 Task: Select arts and culture as the cause.
Action: Mouse moved to (964, 87)
Screenshot: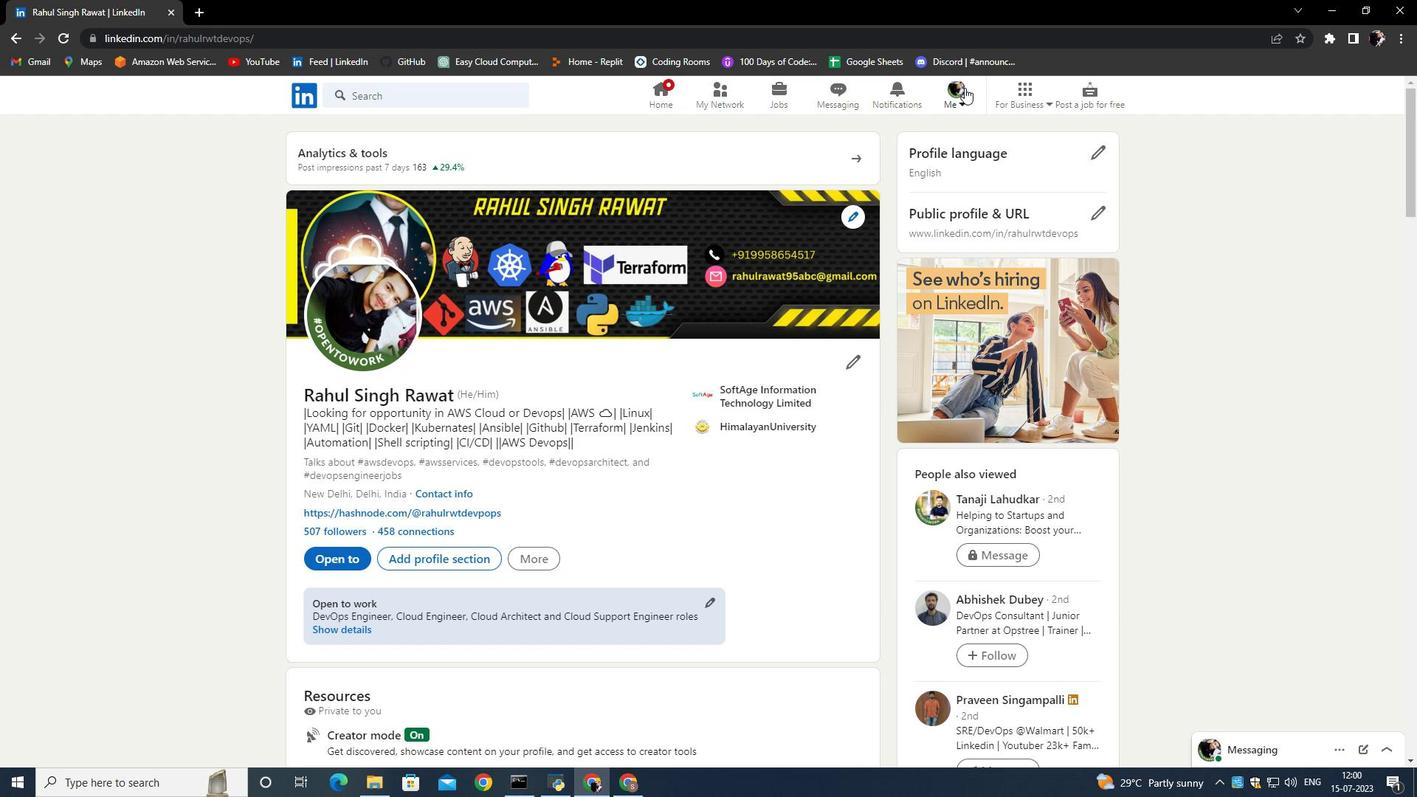 
Action: Mouse pressed left at (964, 87)
Screenshot: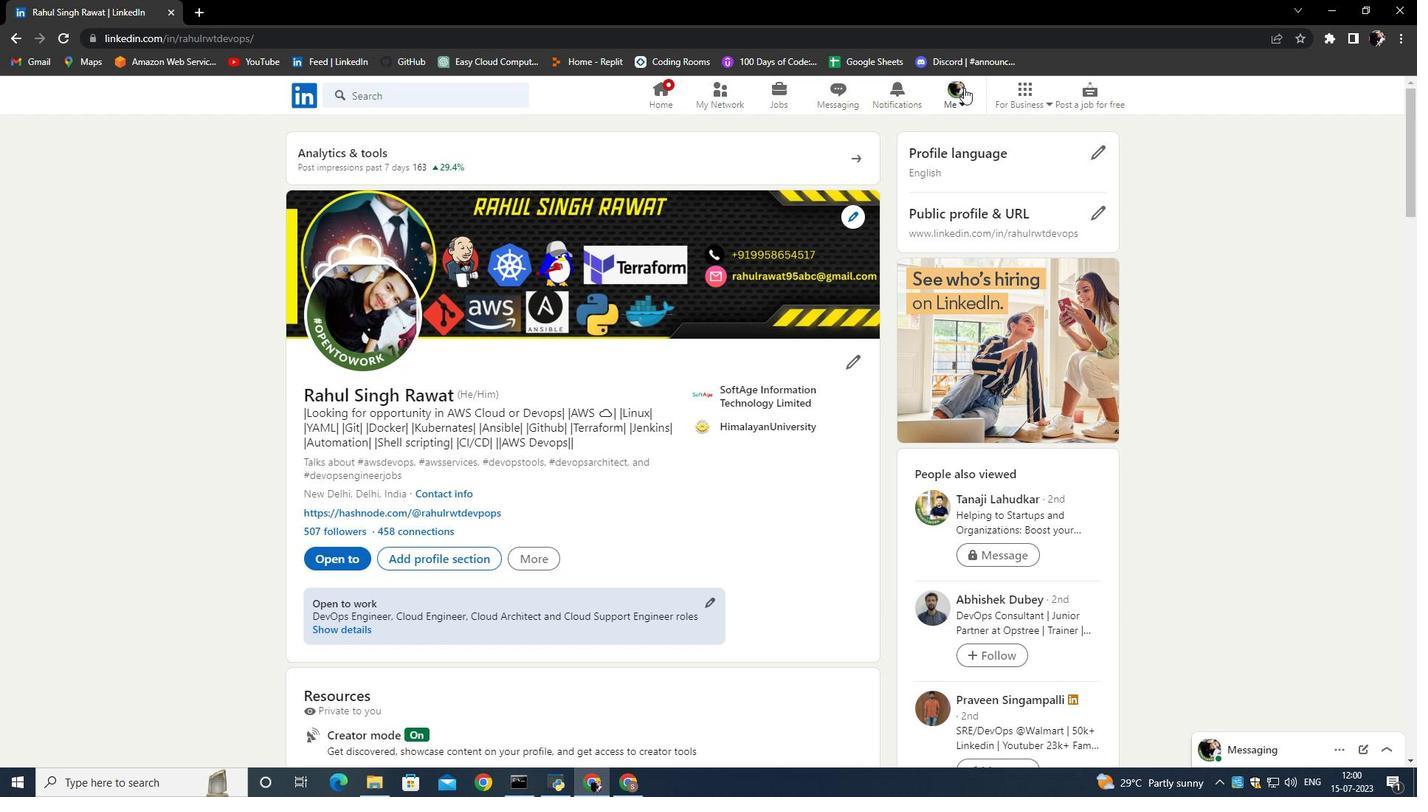 
Action: Mouse moved to (807, 217)
Screenshot: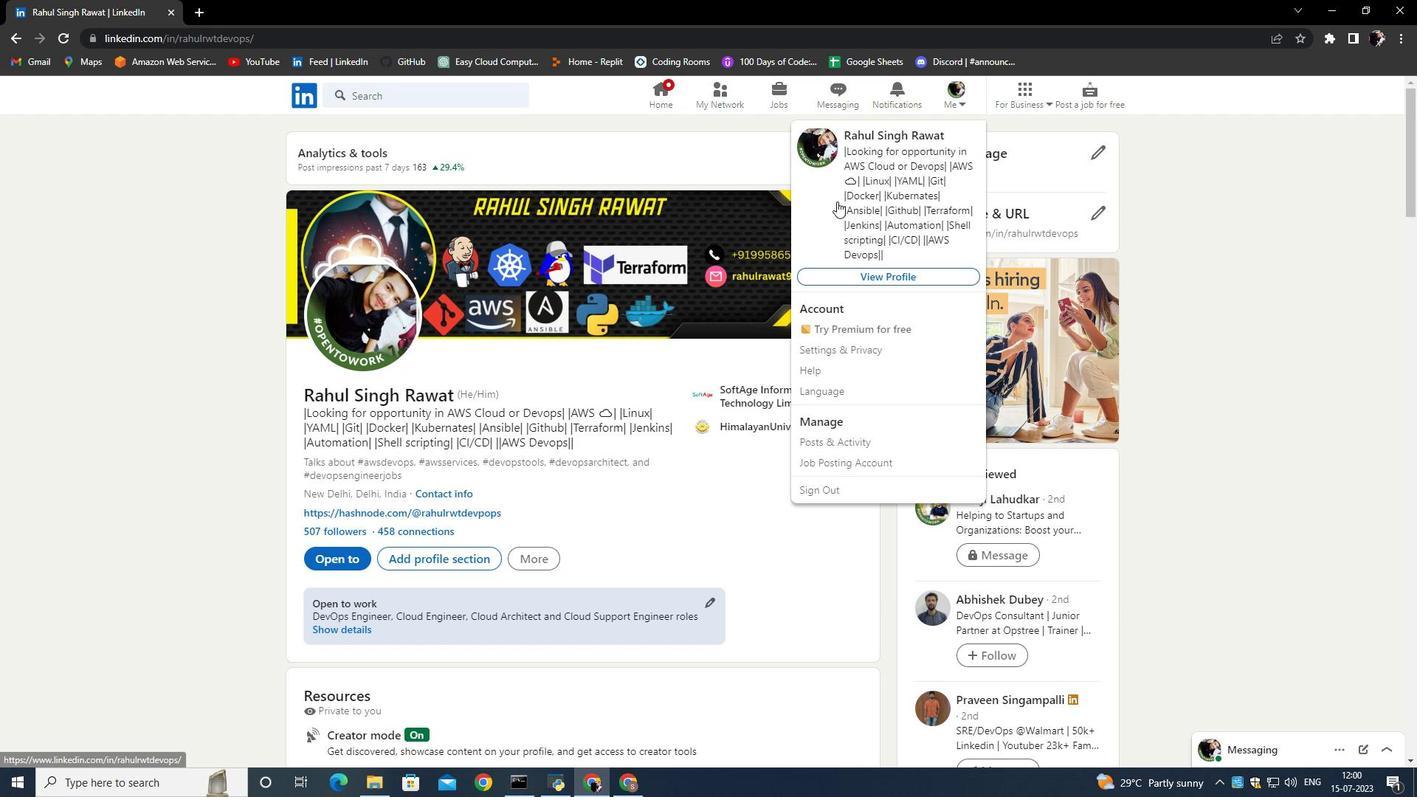 
Action: Mouse pressed left at (807, 217)
Screenshot: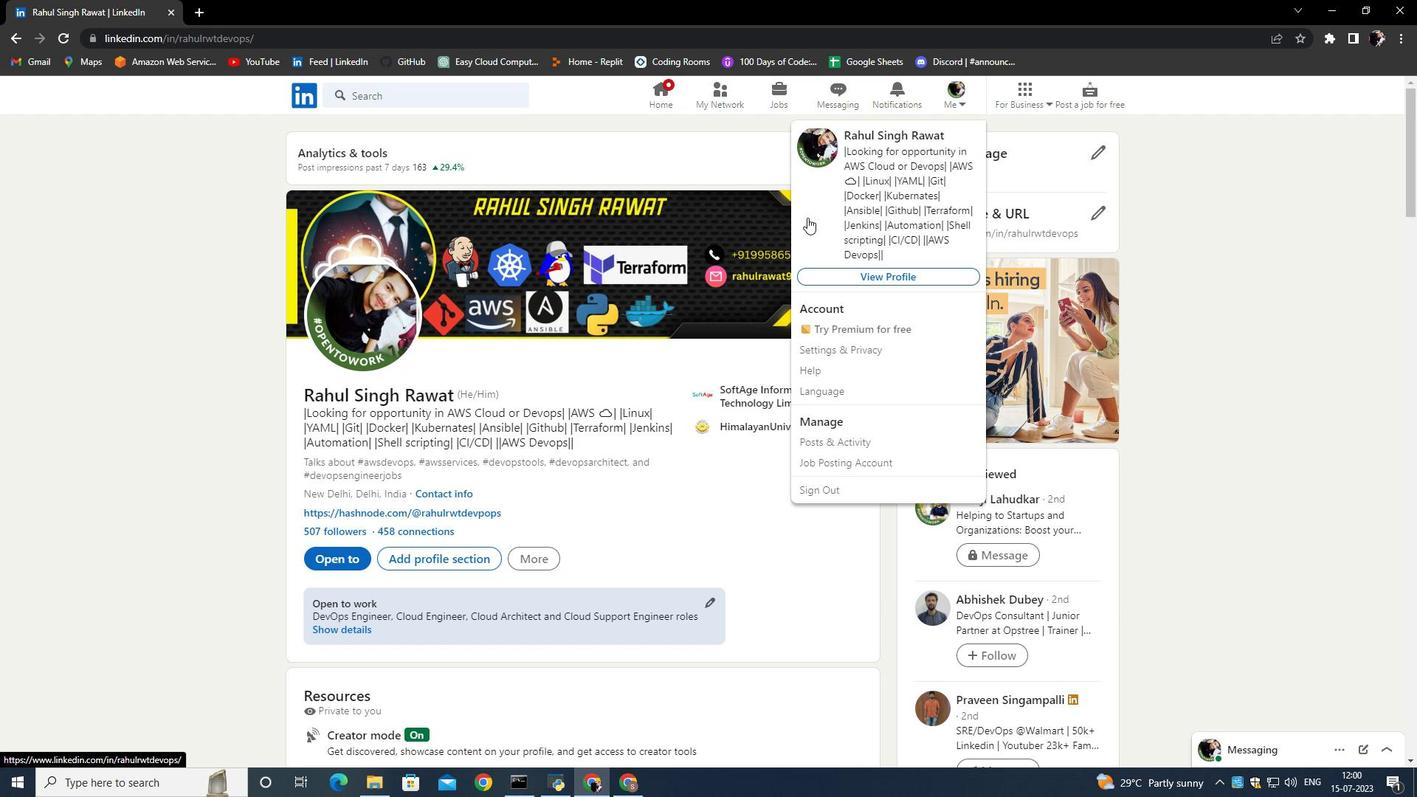 
Action: Mouse moved to (456, 553)
Screenshot: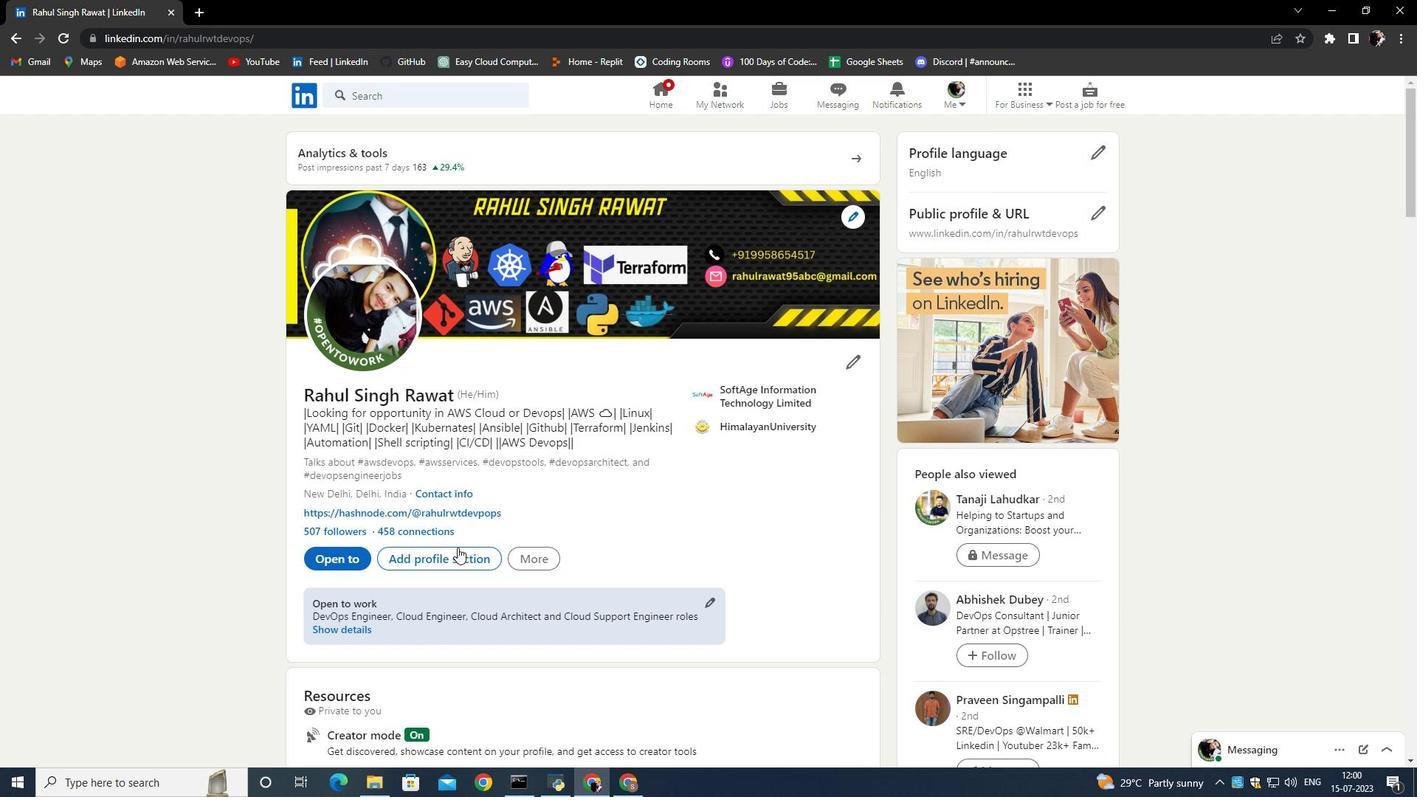 
Action: Mouse pressed left at (456, 553)
Screenshot: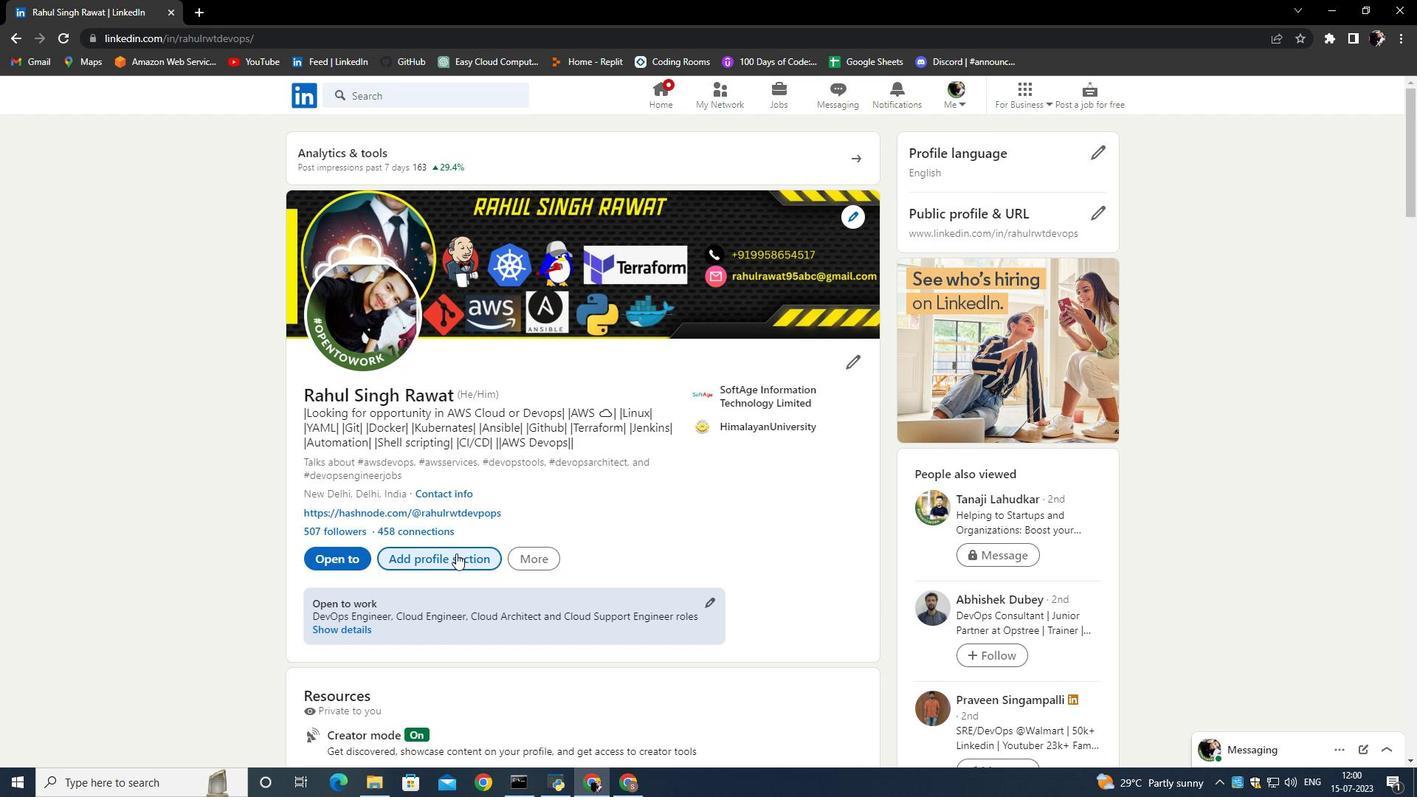 
Action: Mouse moved to (570, 413)
Screenshot: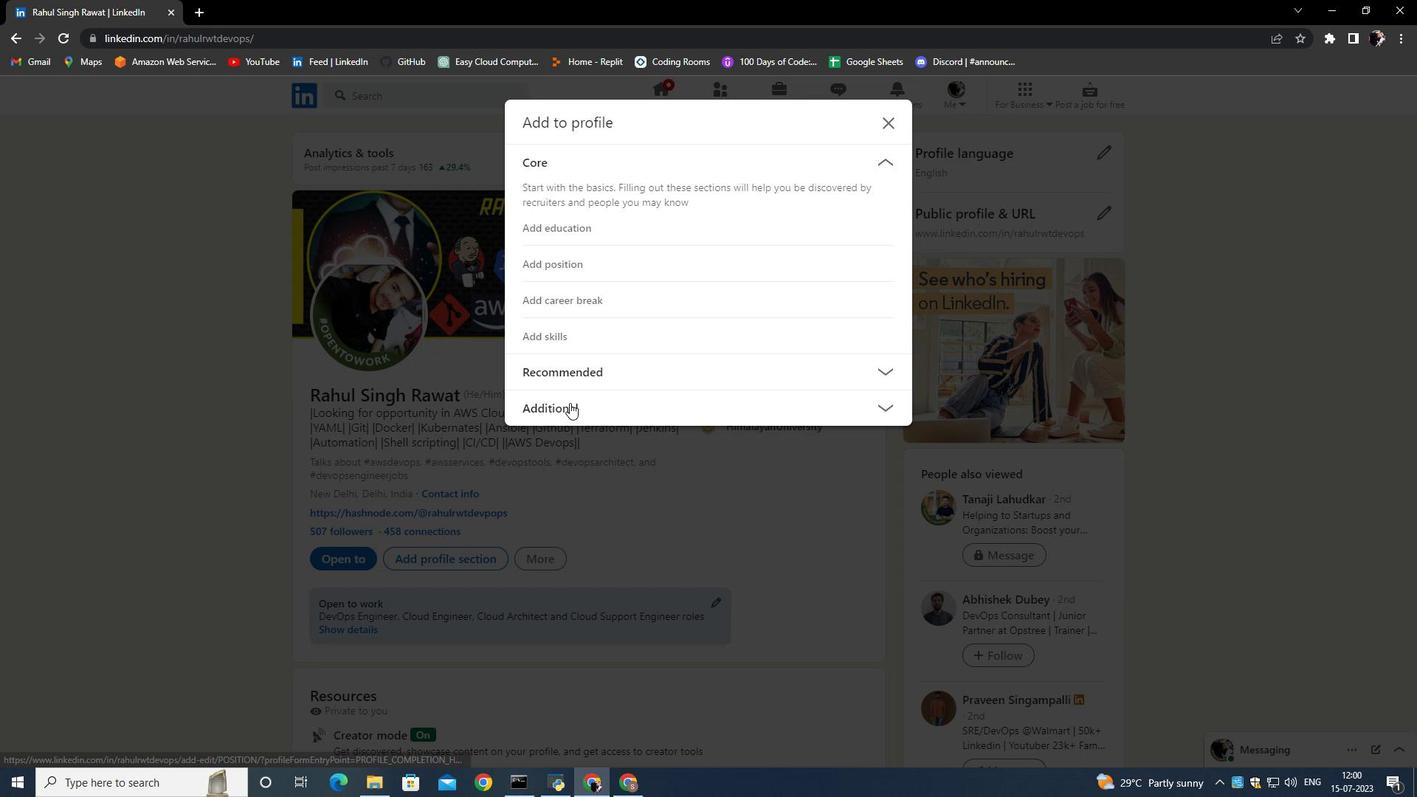 
Action: Mouse pressed left at (570, 413)
Screenshot: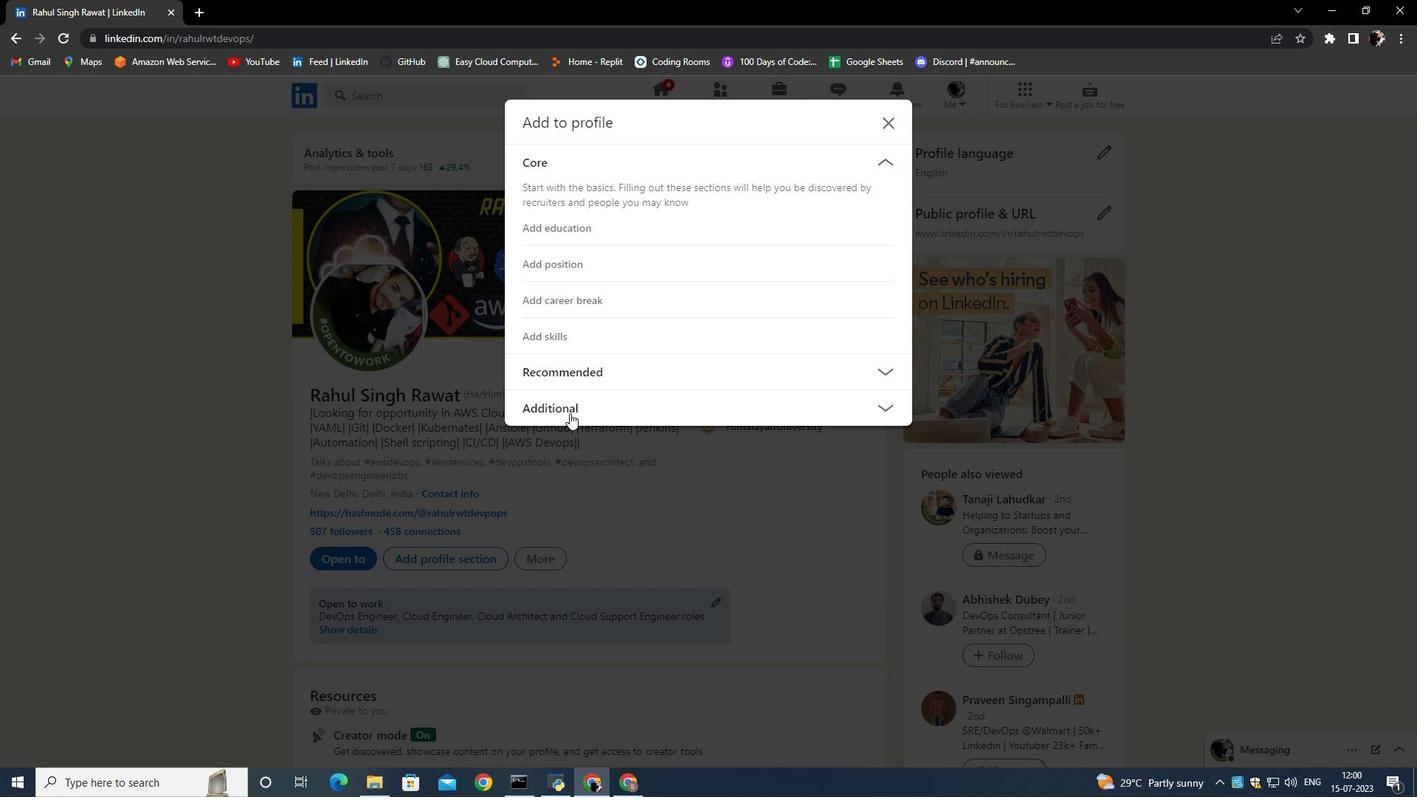 
Action: Mouse moved to (591, 299)
Screenshot: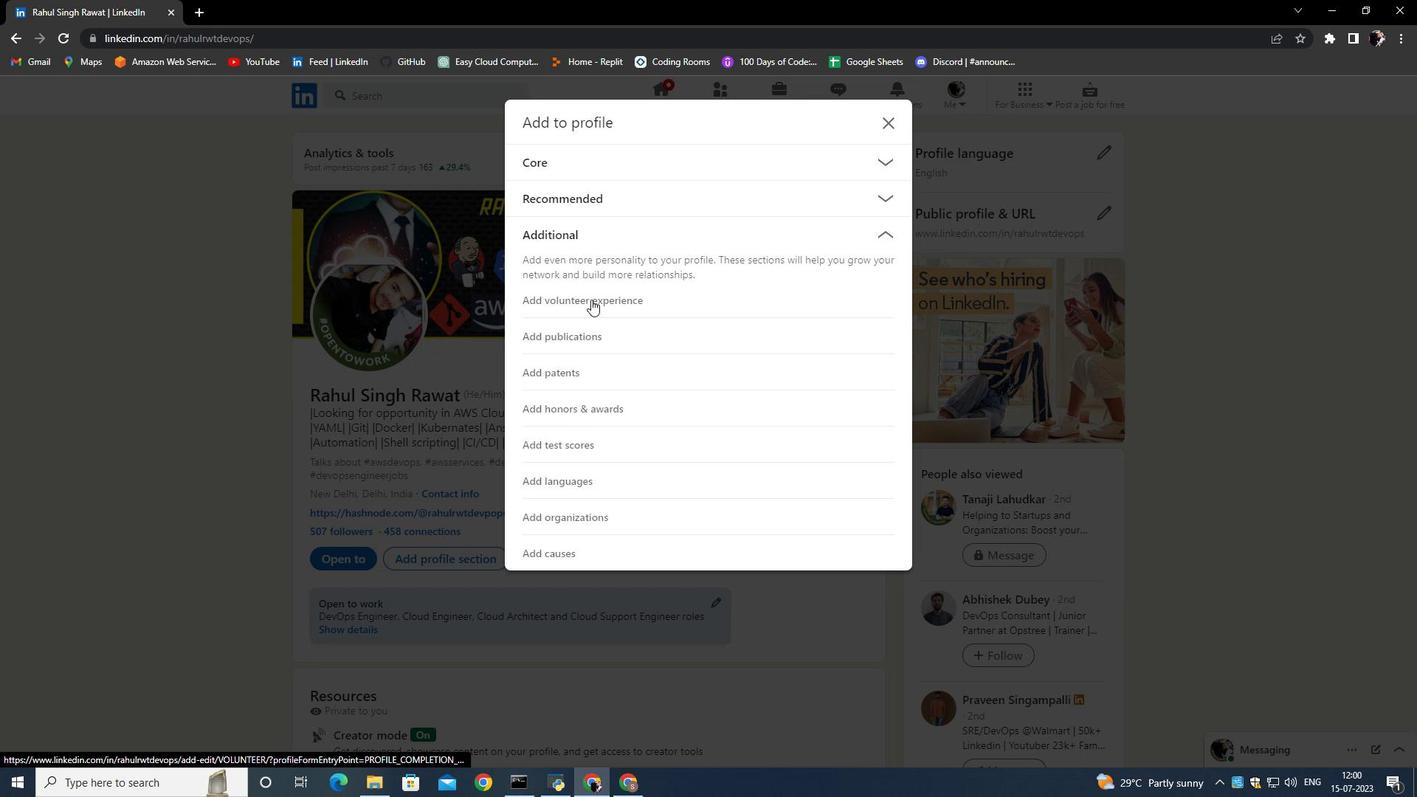 
Action: Mouse pressed left at (591, 299)
Screenshot: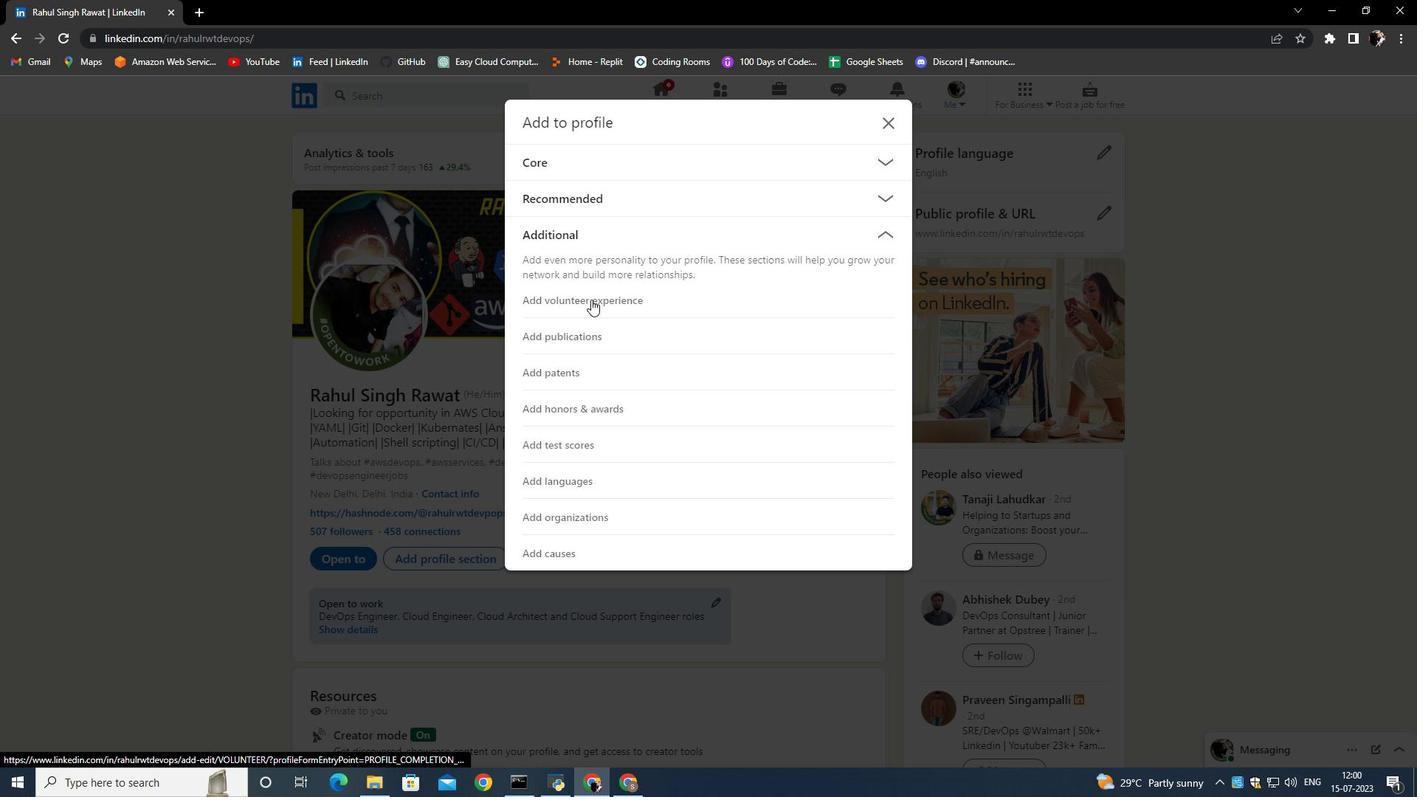 
Action: Mouse moved to (544, 328)
Screenshot: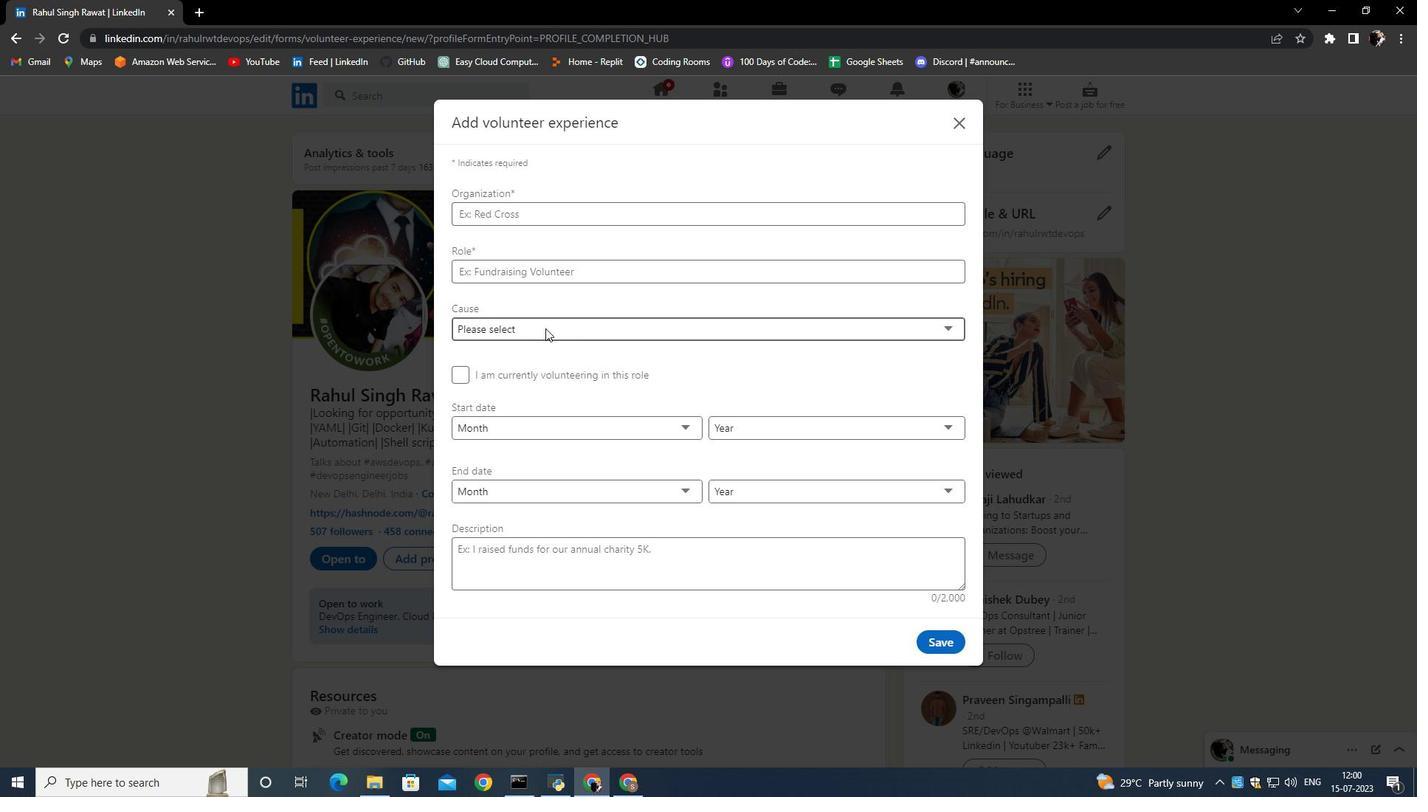 
Action: Mouse pressed left at (544, 328)
Screenshot: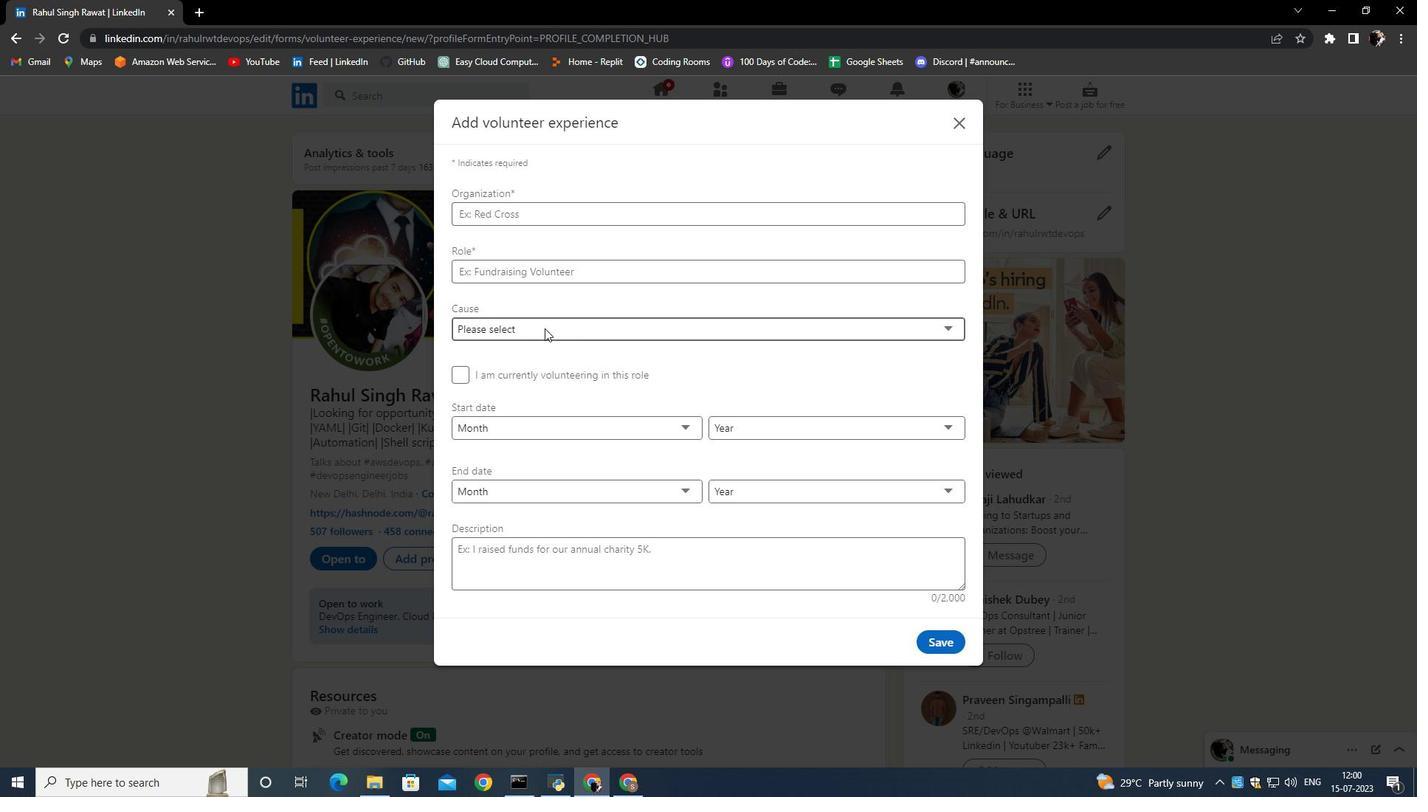 
Action: Mouse moved to (537, 373)
Screenshot: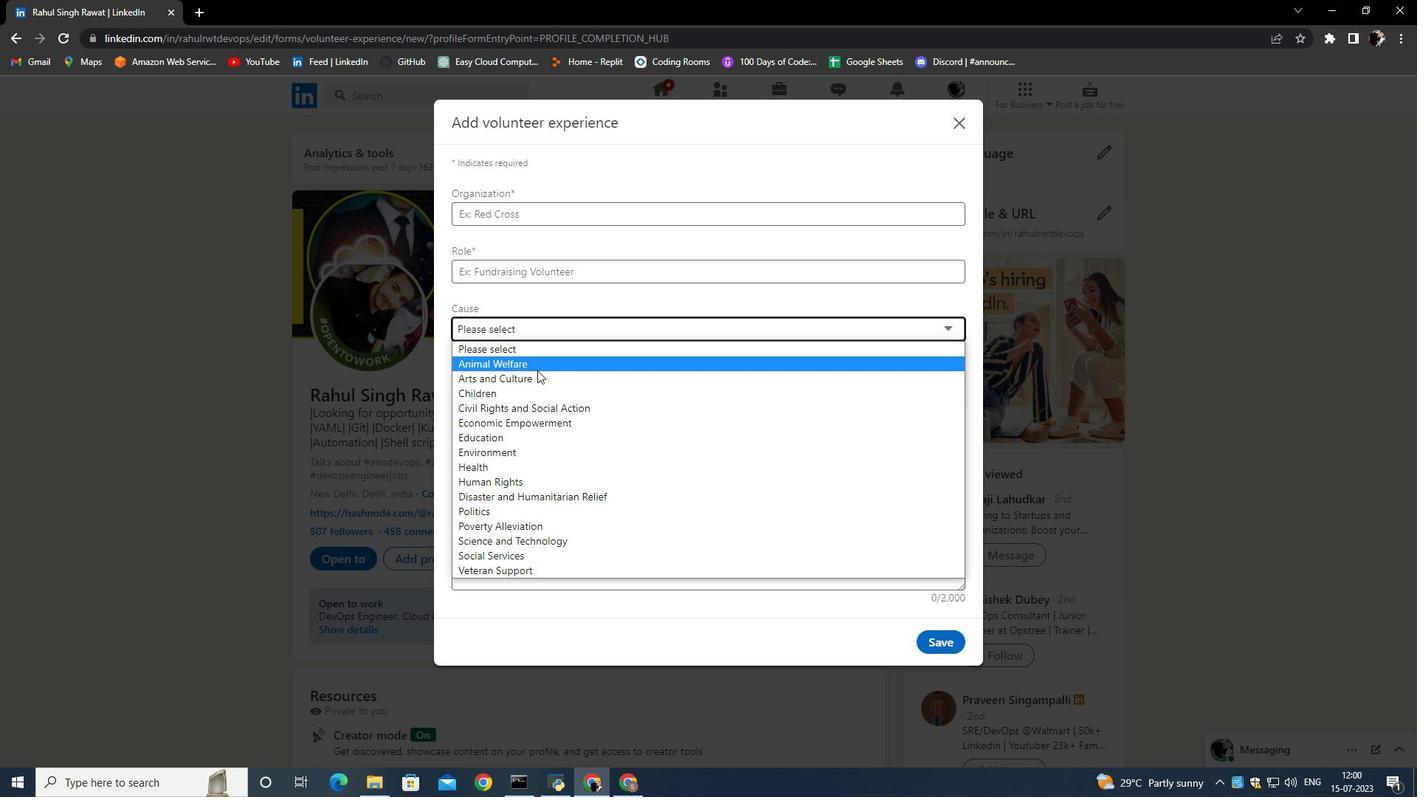 
Action: Mouse pressed left at (537, 373)
Screenshot: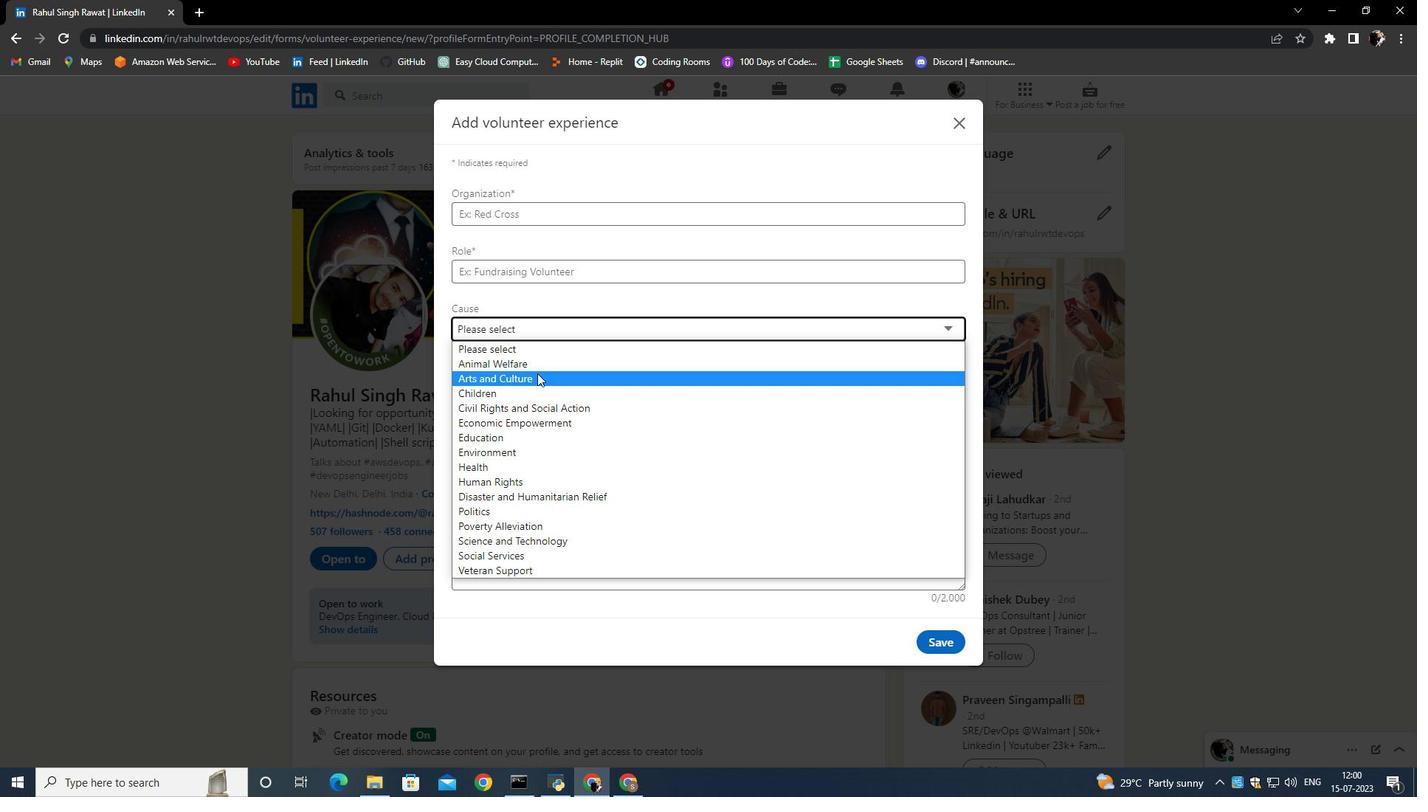 
Action: Mouse moved to (747, 532)
Screenshot: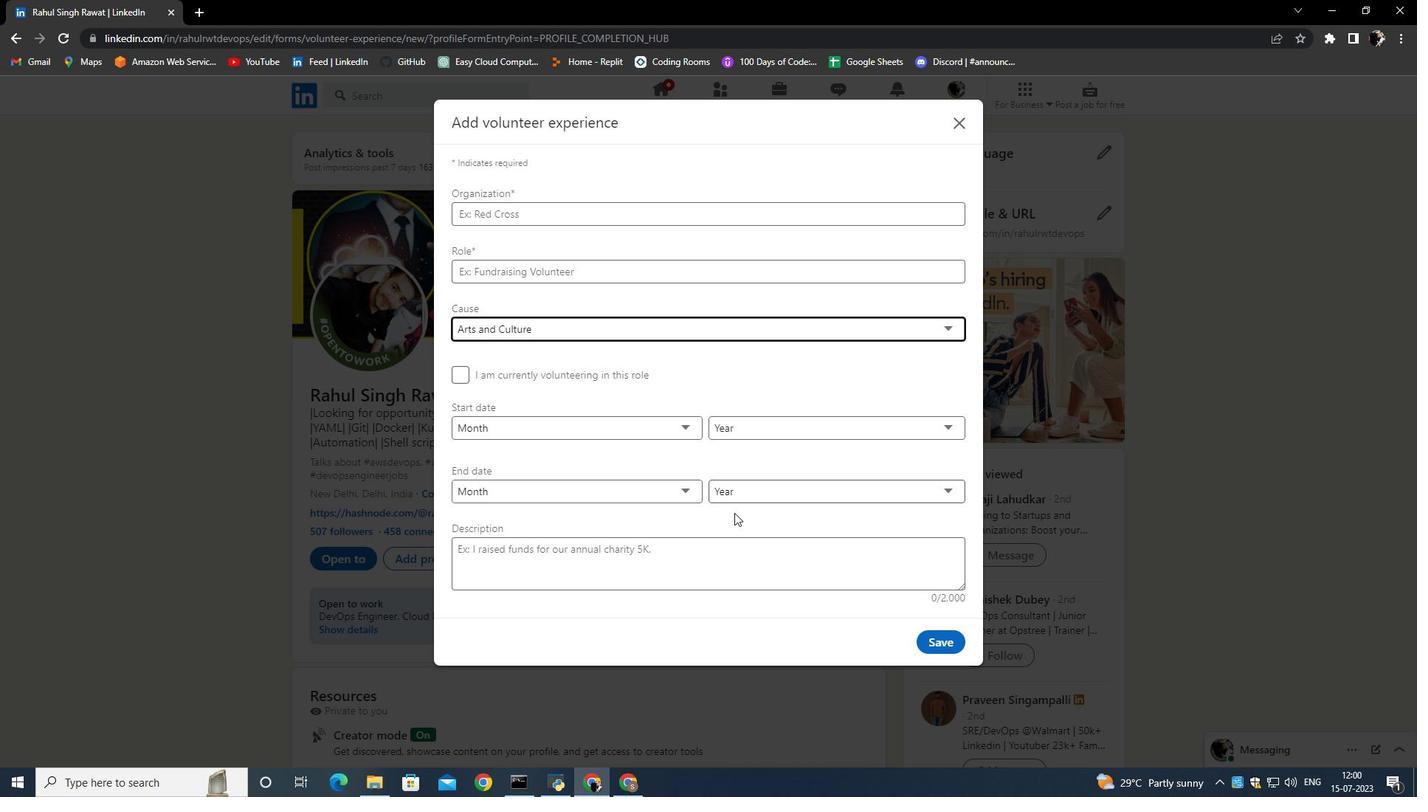
